 Task: Add La Croix Pure Sparkling Water 8 Pack to the cart.
Action: Mouse pressed left at (18, 71)
Screenshot: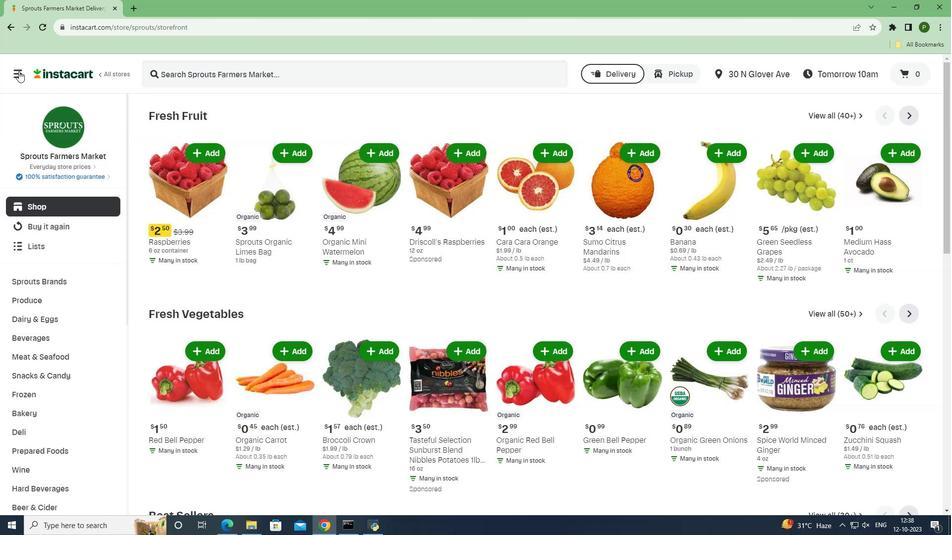 
Action: Mouse moved to (33, 265)
Screenshot: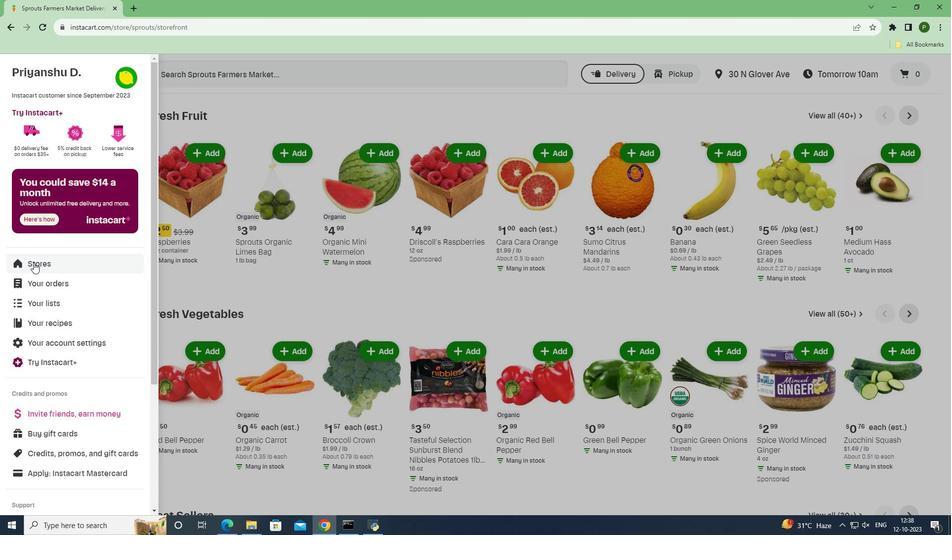 
Action: Mouse pressed left at (33, 265)
Screenshot: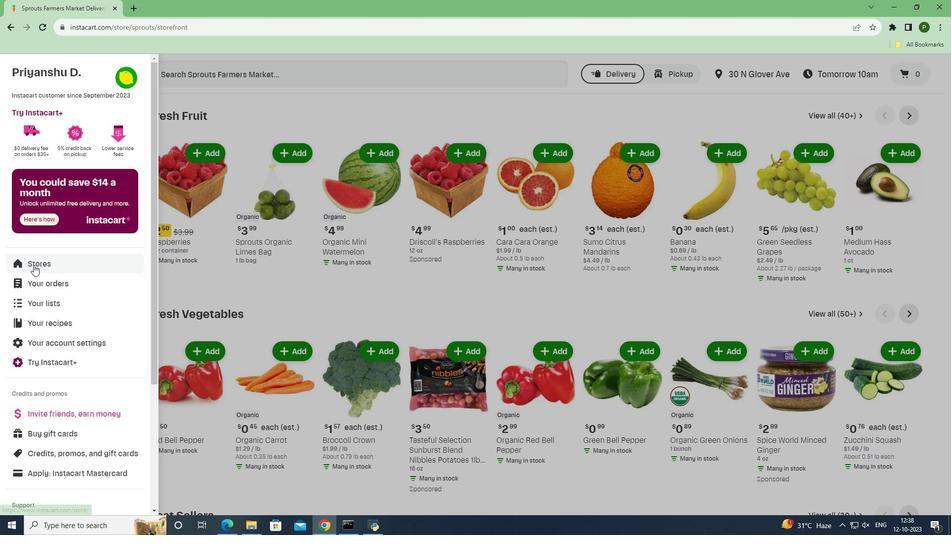 
Action: Mouse moved to (226, 113)
Screenshot: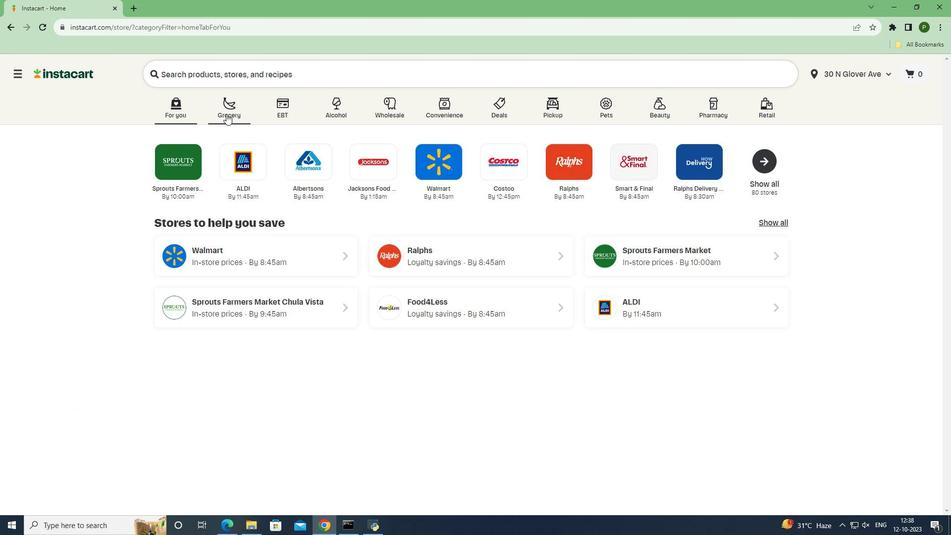 
Action: Mouse pressed left at (226, 113)
Screenshot: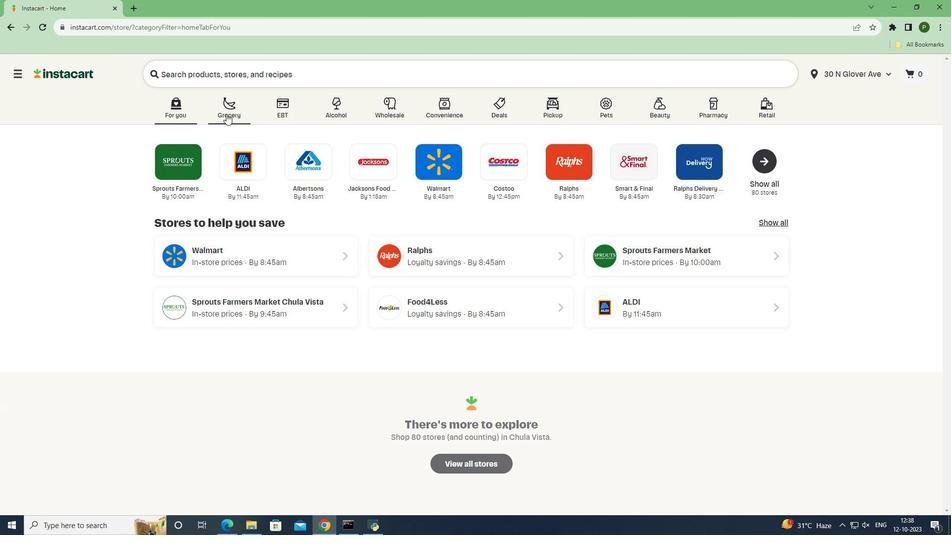 
Action: Mouse moved to (395, 224)
Screenshot: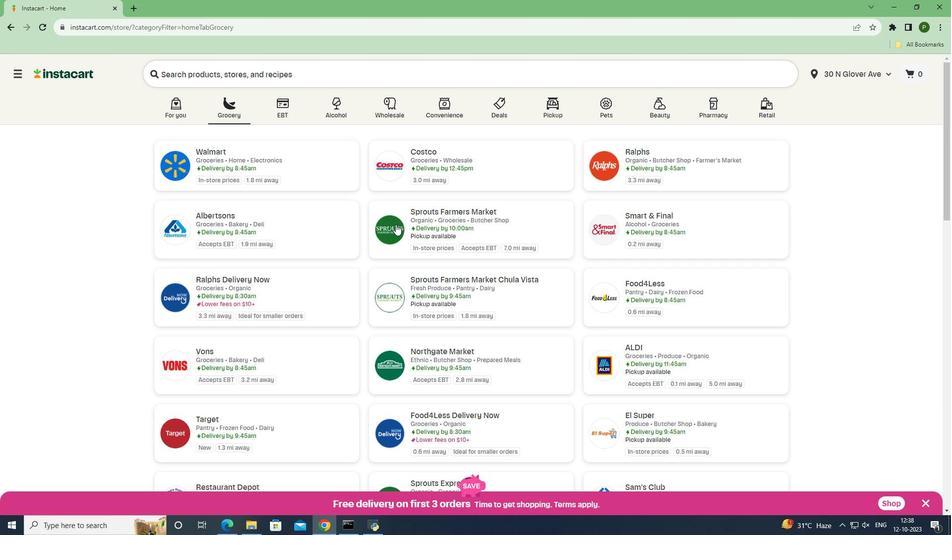 
Action: Mouse pressed left at (395, 224)
Screenshot: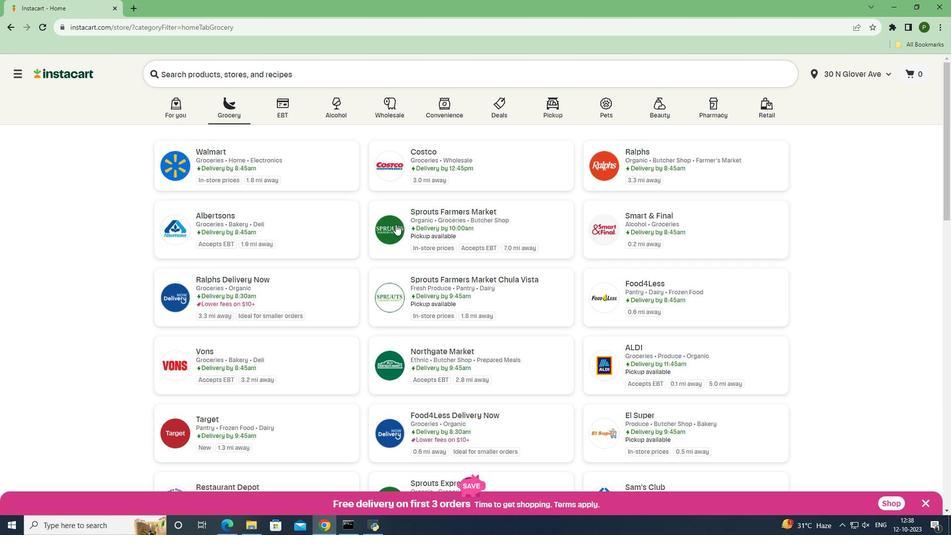 
Action: Mouse moved to (57, 336)
Screenshot: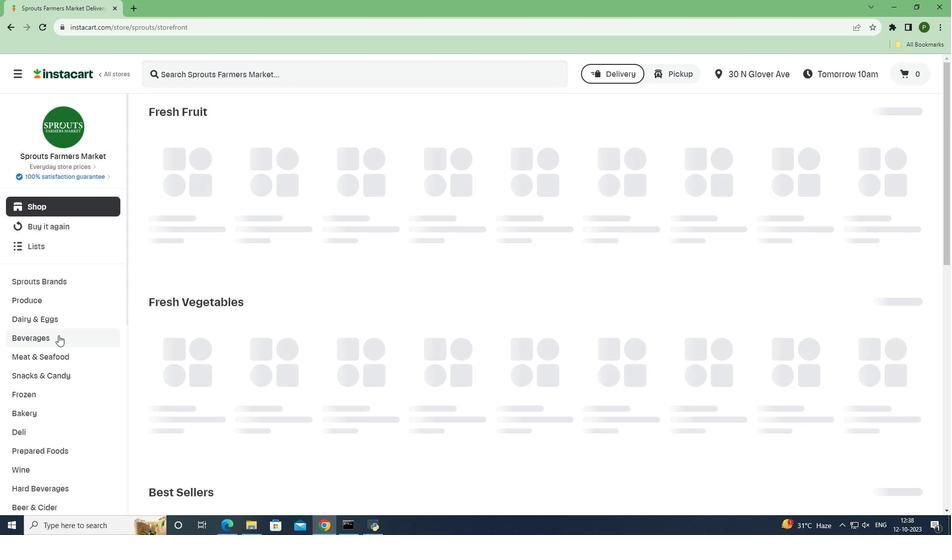 
Action: Mouse pressed left at (57, 336)
Screenshot: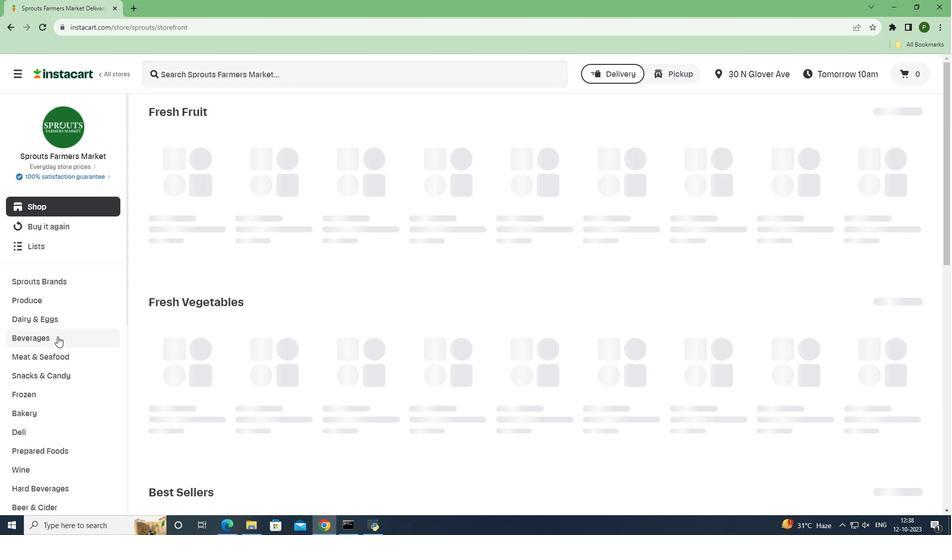 
Action: Mouse moved to (416, 153)
Screenshot: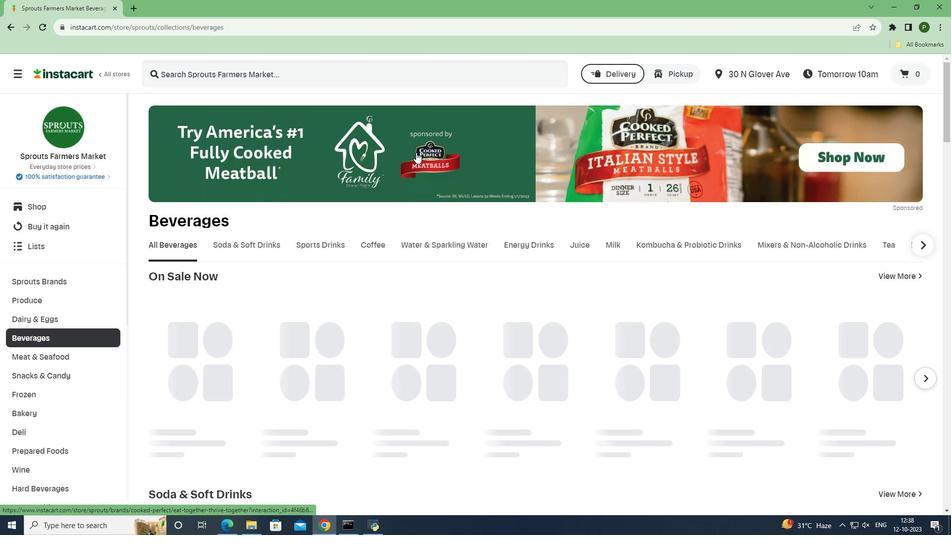 
Action: Mouse scrolled (416, 152) with delta (0, 0)
Screenshot: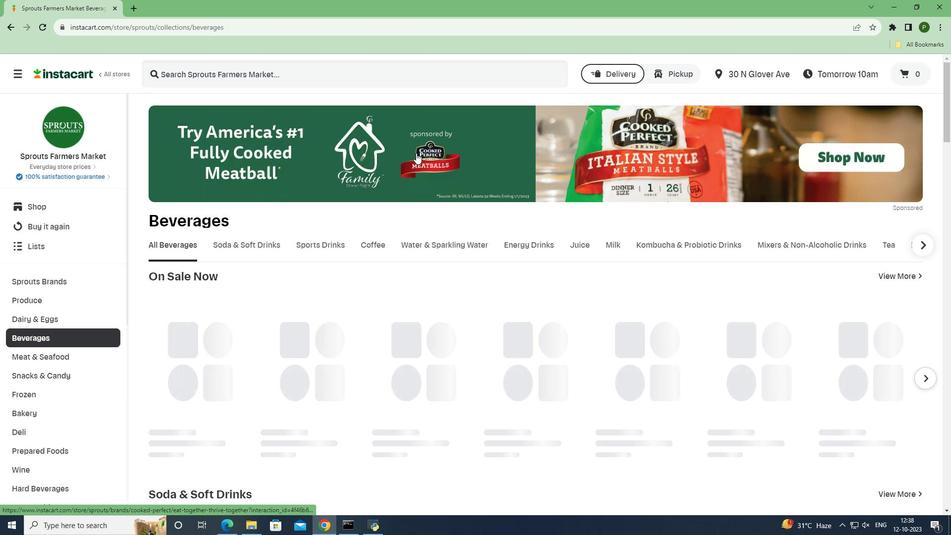 
Action: Mouse scrolled (416, 152) with delta (0, 0)
Screenshot: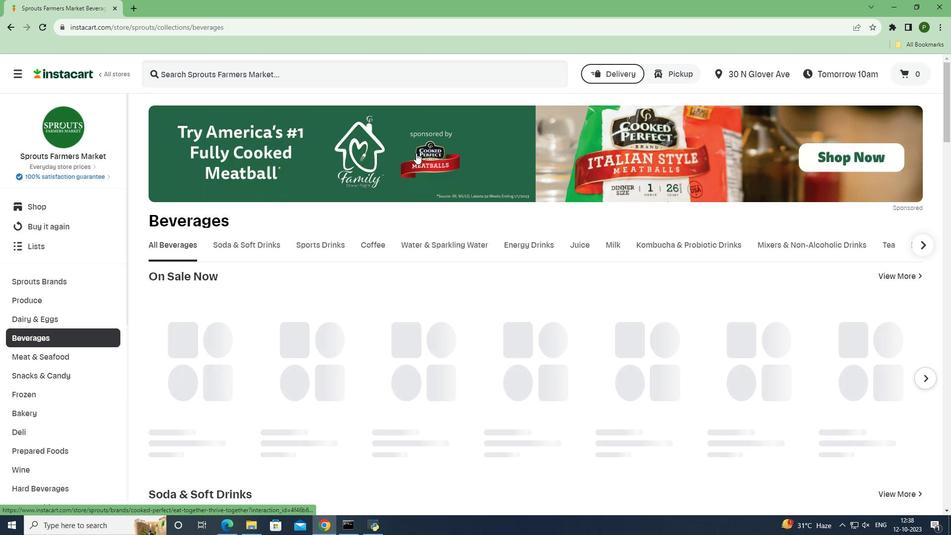 
Action: Mouse moved to (422, 147)
Screenshot: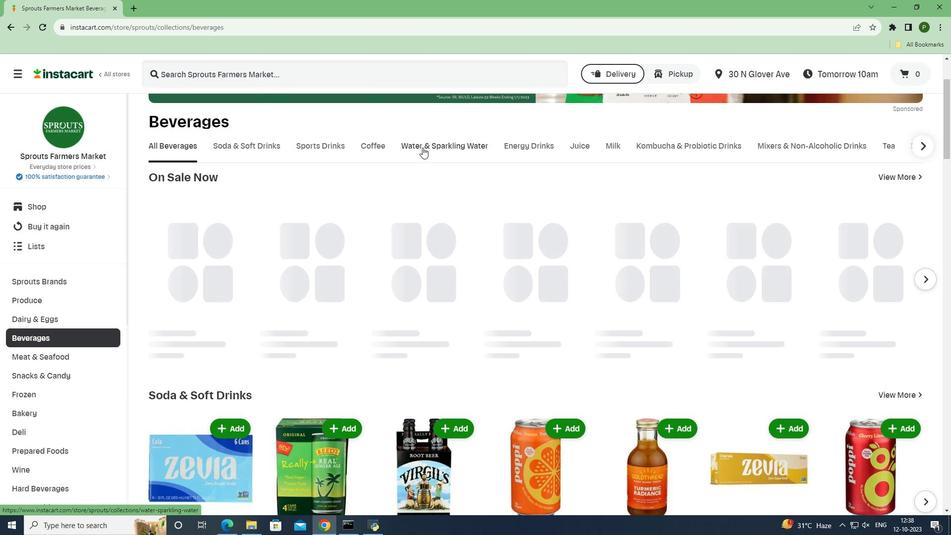 
Action: Mouse pressed left at (422, 147)
Screenshot: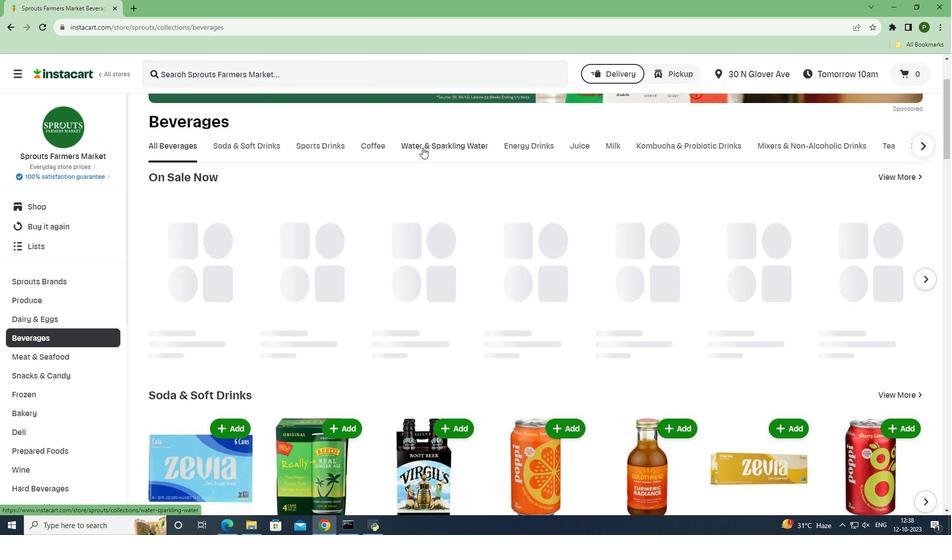 
Action: Mouse moved to (253, 75)
Screenshot: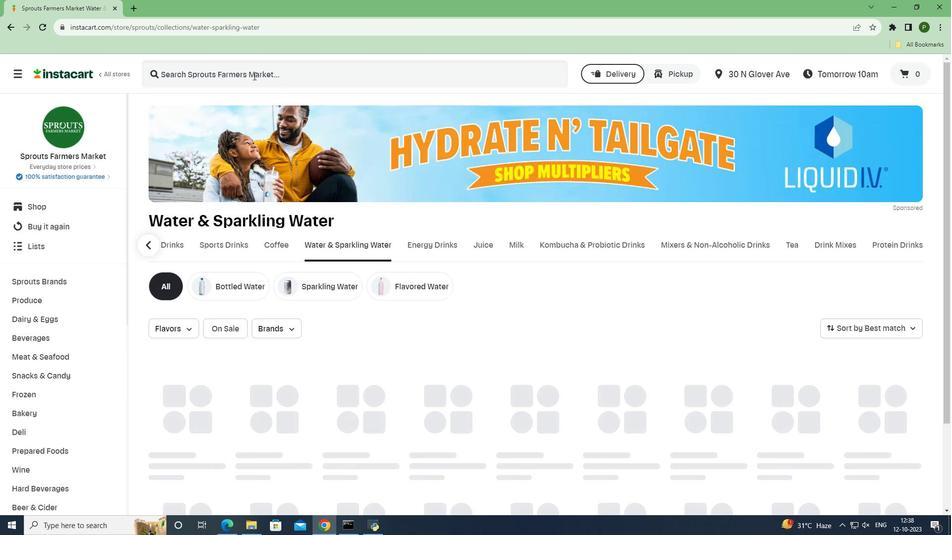 
Action: Mouse pressed left at (253, 75)
Screenshot: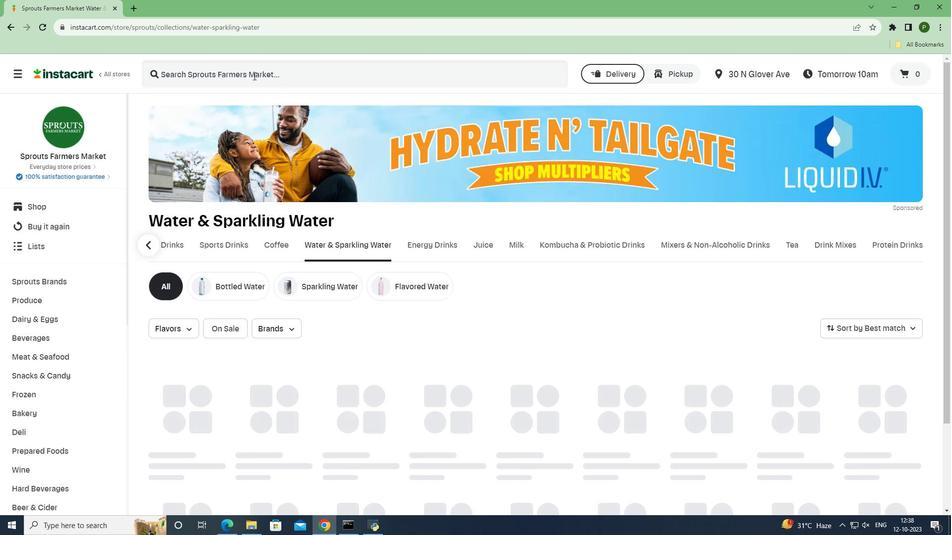 
Action: Key pressed <Key.caps_lock>L<Key.caps_lock>a<Key.space><Key.caps_lock>C<Key.caps_lock>roix<Key.space><Key.caps_lock>P<Key.caps_lock>ue<Key.backspace>re<Key.space><Key.caps_lock>S<Key.caps_lock>parkling<Key.space><Key.caps_lock>W<Key.caps_lock>ater<Key.space>8<Key.space><Key.caps_lock>P<Key.caps_lock>ack<Key.space><Key.enter>
Screenshot: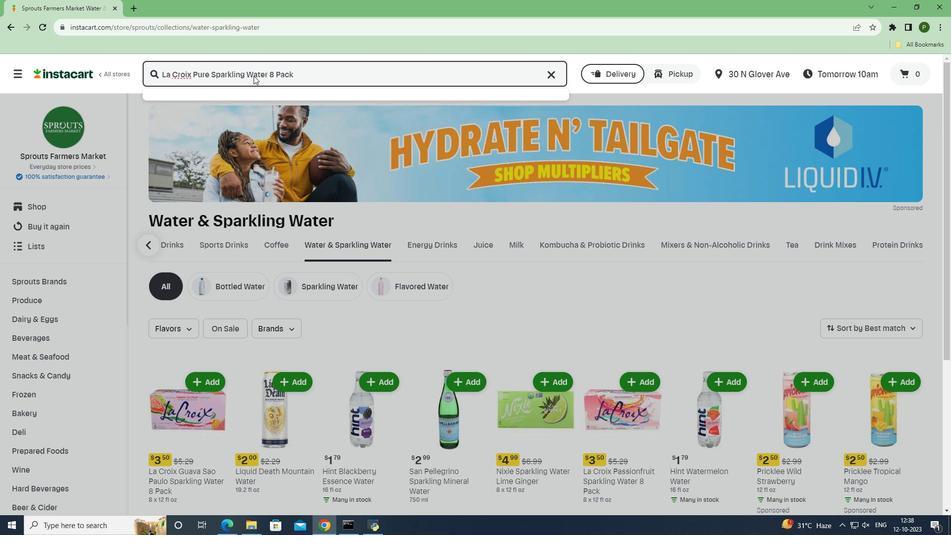 
Action: Mouse moved to (389, 278)
Screenshot: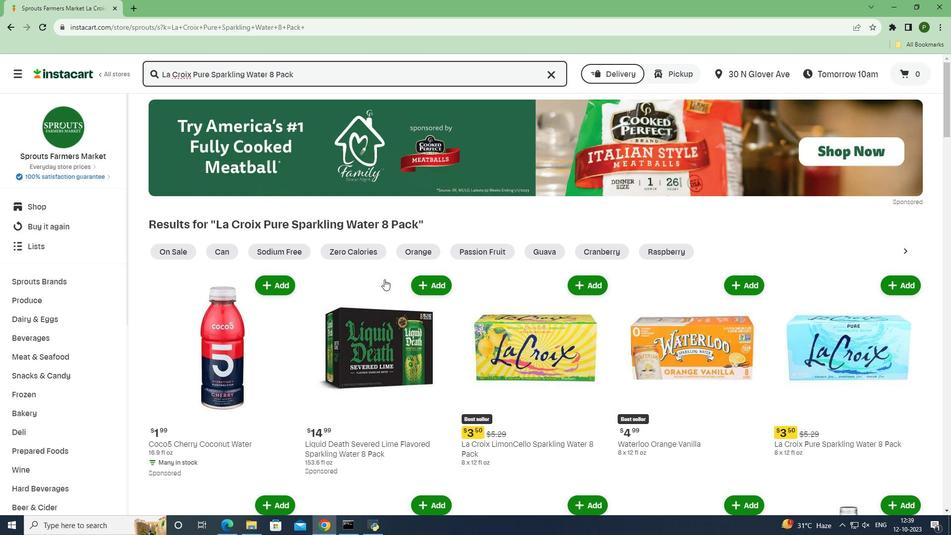 
Action: Mouse scrolled (389, 277) with delta (0, 0)
Screenshot: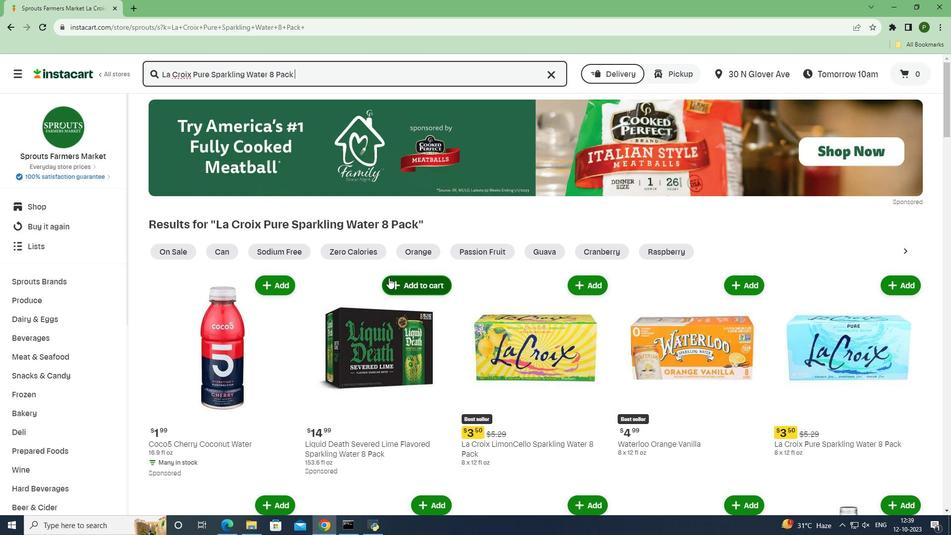 
Action: Mouse scrolled (389, 277) with delta (0, 0)
Screenshot: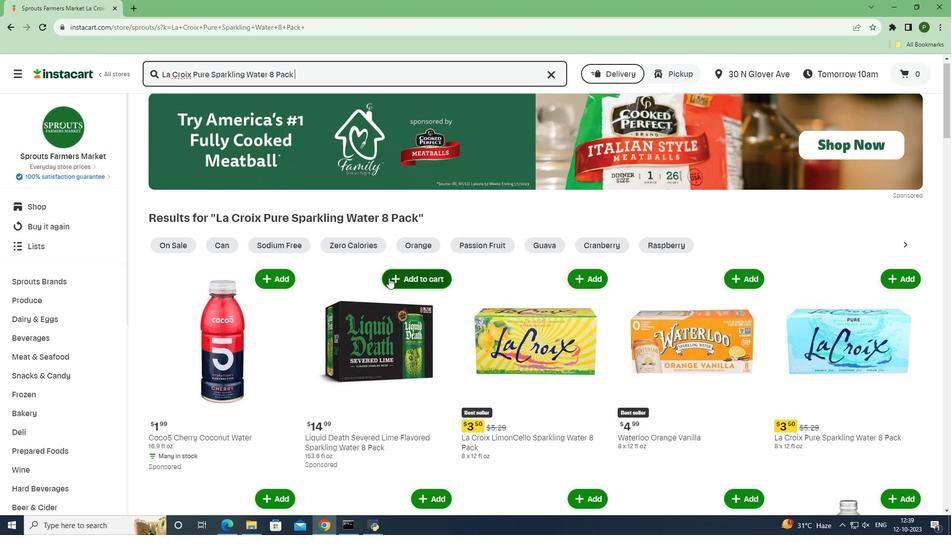 
Action: Mouse moved to (914, 187)
Screenshot: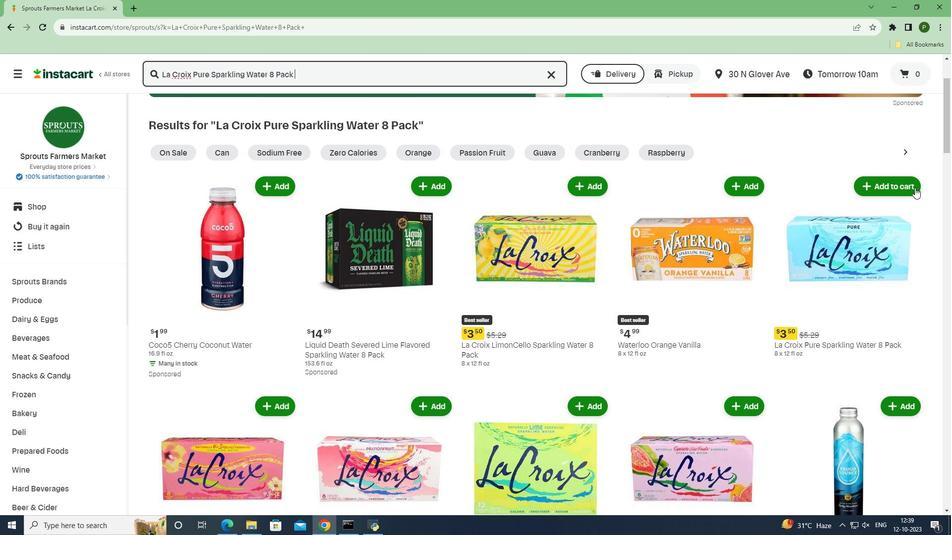 
Action: Mouse pressed left at (914, 187)
Screenshot: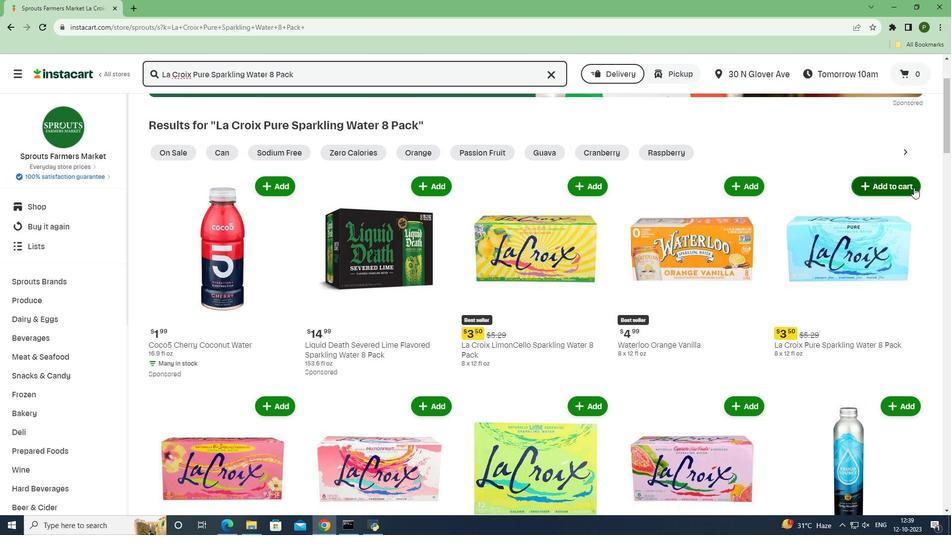 
Action: Mouse moved to (927, 213)
Screenshot: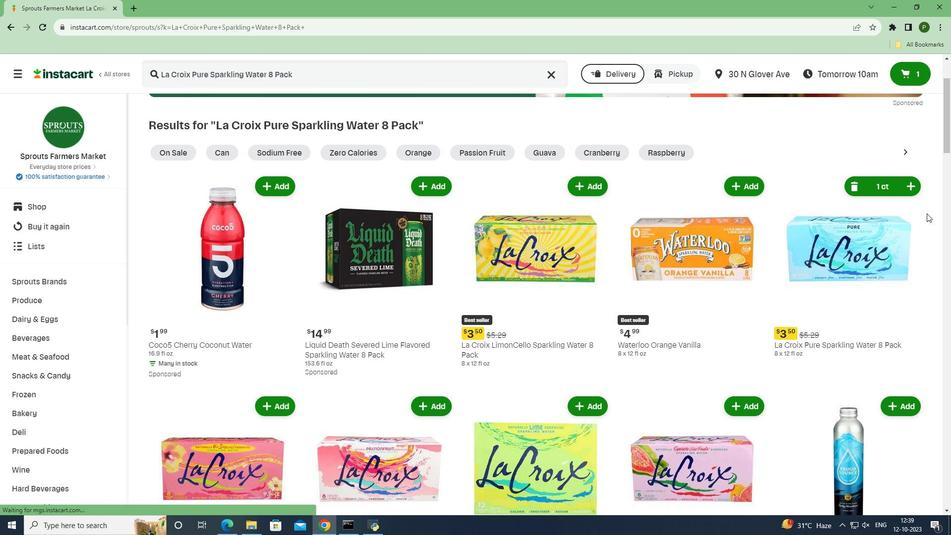
